 Task: Copy the link URL.
Action: Mouse moved to (721, 57)
Screenshot: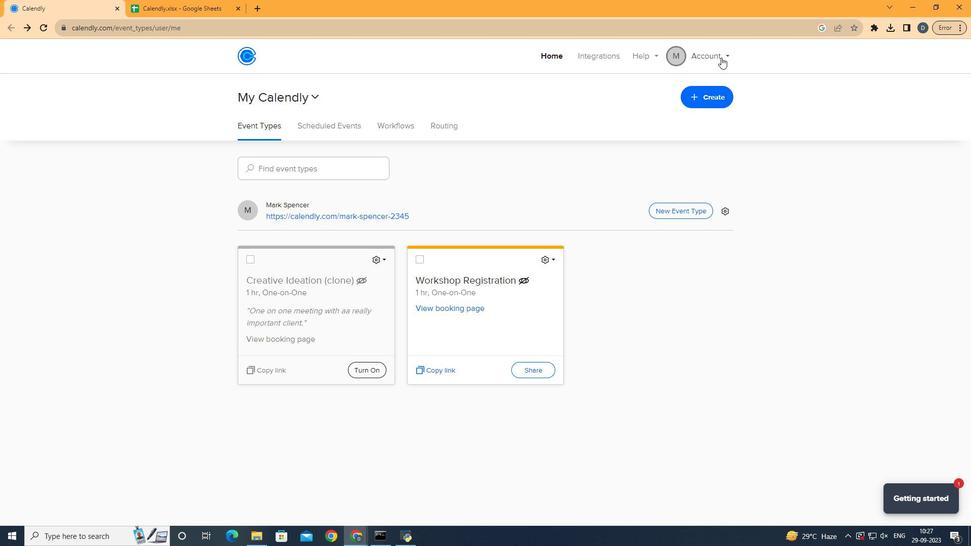 
Action: Mouse pressed left at (721, 57)
Screenshot: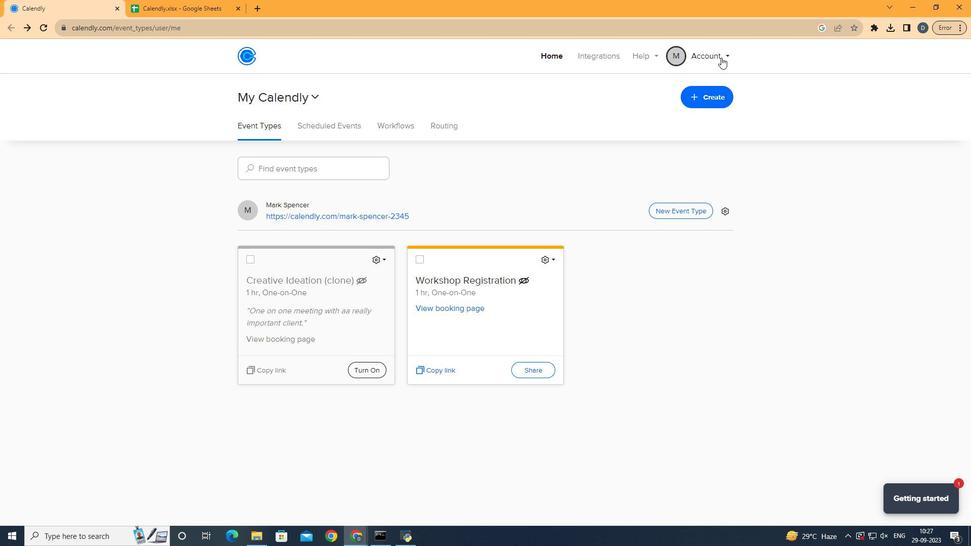 
Action: Mouse moved to (694, 139)
Screenshot: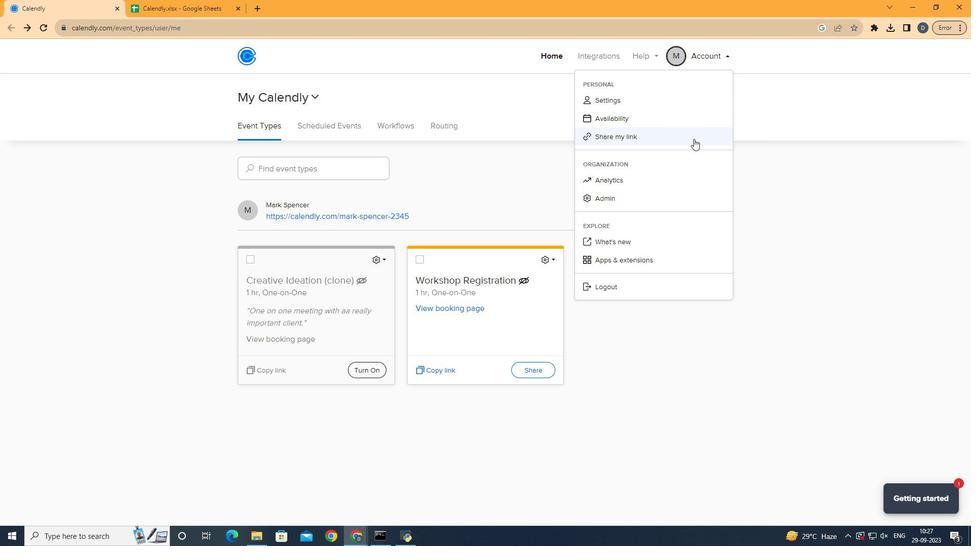 
Action: Mouse pressed left at (694, 139)
Screenshot: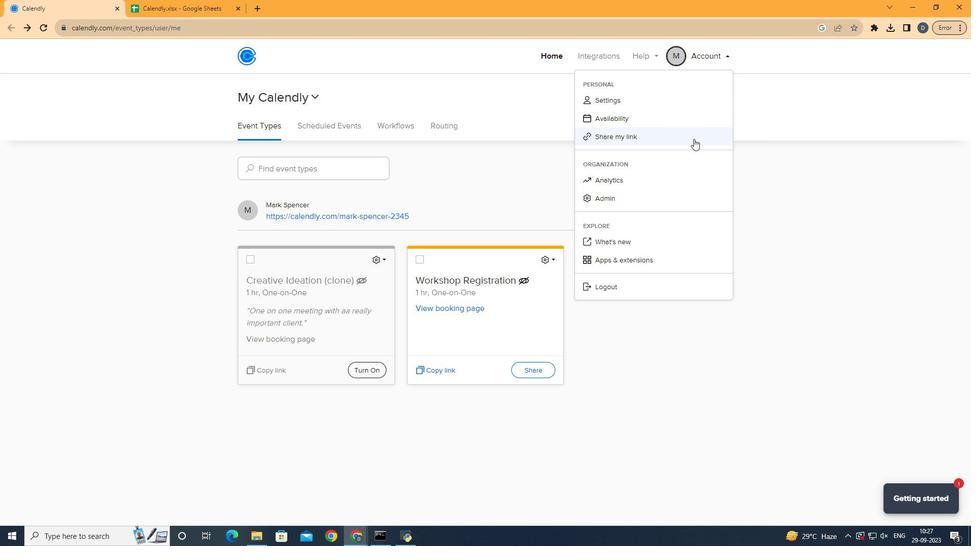 
Action: Mouse moved to (479, 135)
Screenshot: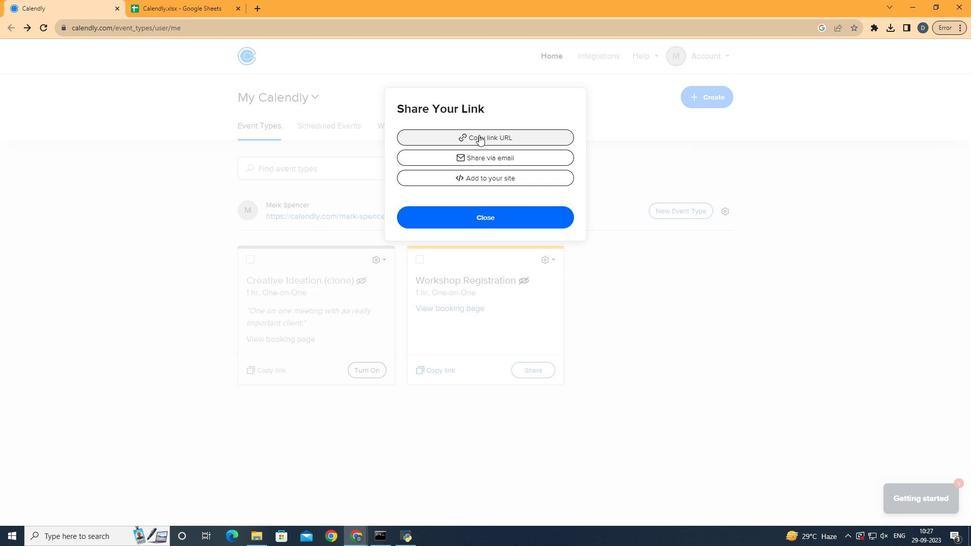 
Action: Mouse pressed left at (479, 135)
Screenshot: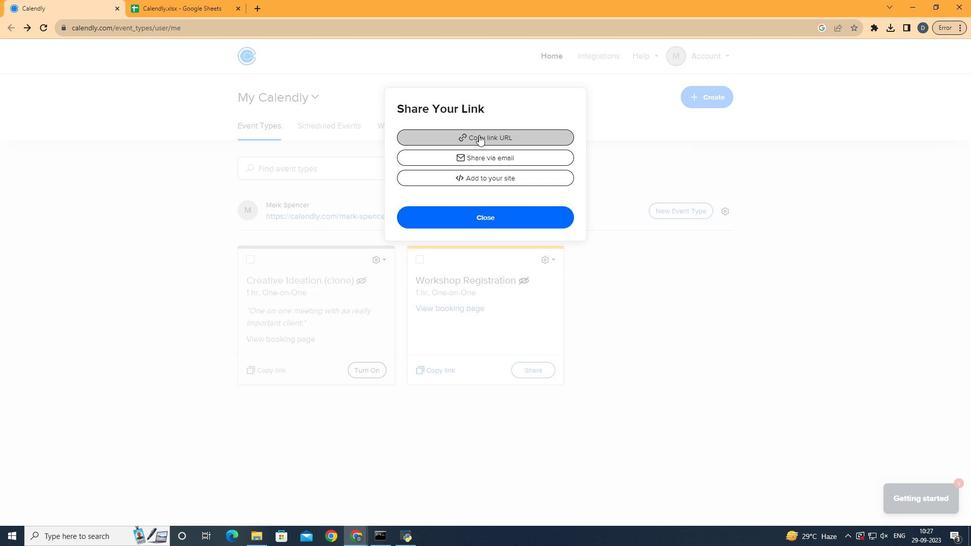 
Action: Mouse moved to (612, 261)
Screenshot: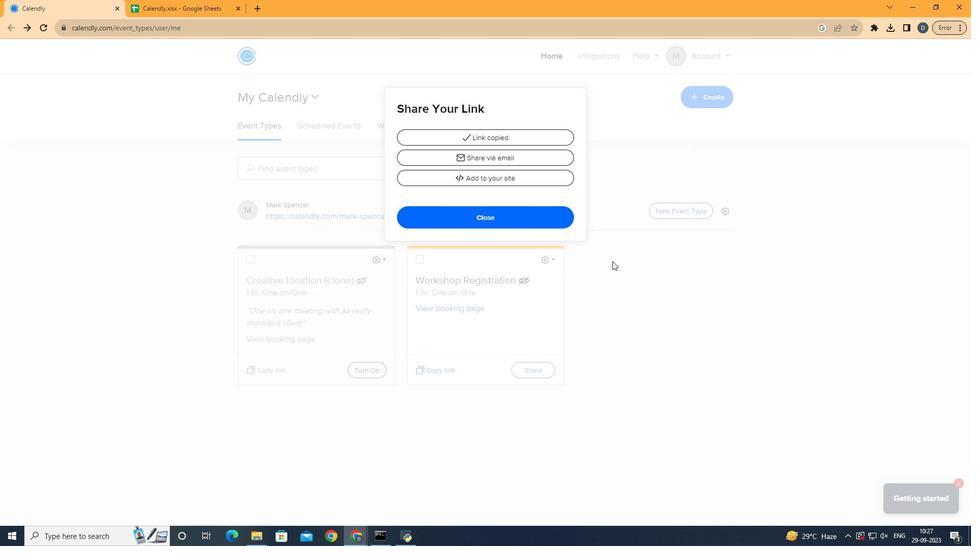 
